 Task: Toggle the diff editor in the verbosity.
Action: Mouse moved to (20, 546)
Screenshot: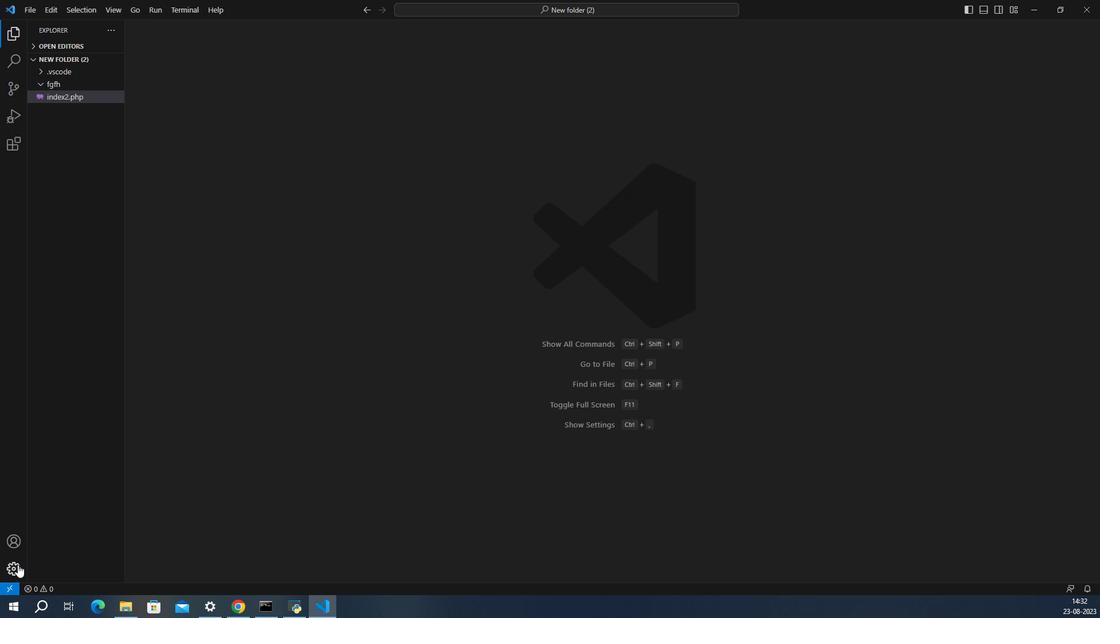 
Action: Mouse pressed left at (20, 546)
Screenshot: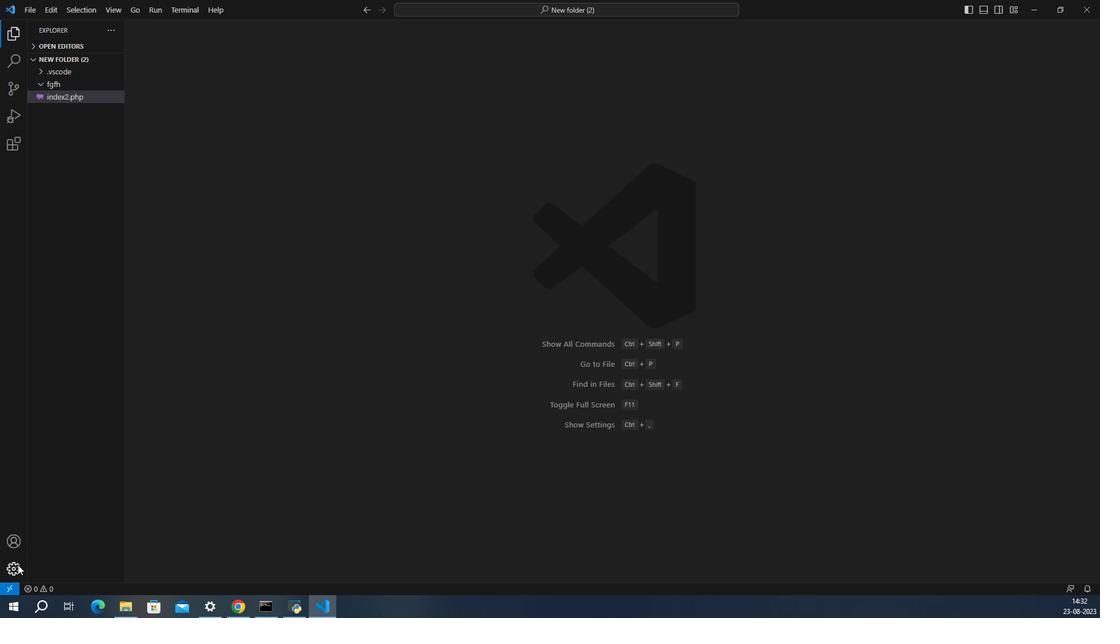 
Action: Mouse moved to (57, 471)
Screenshot: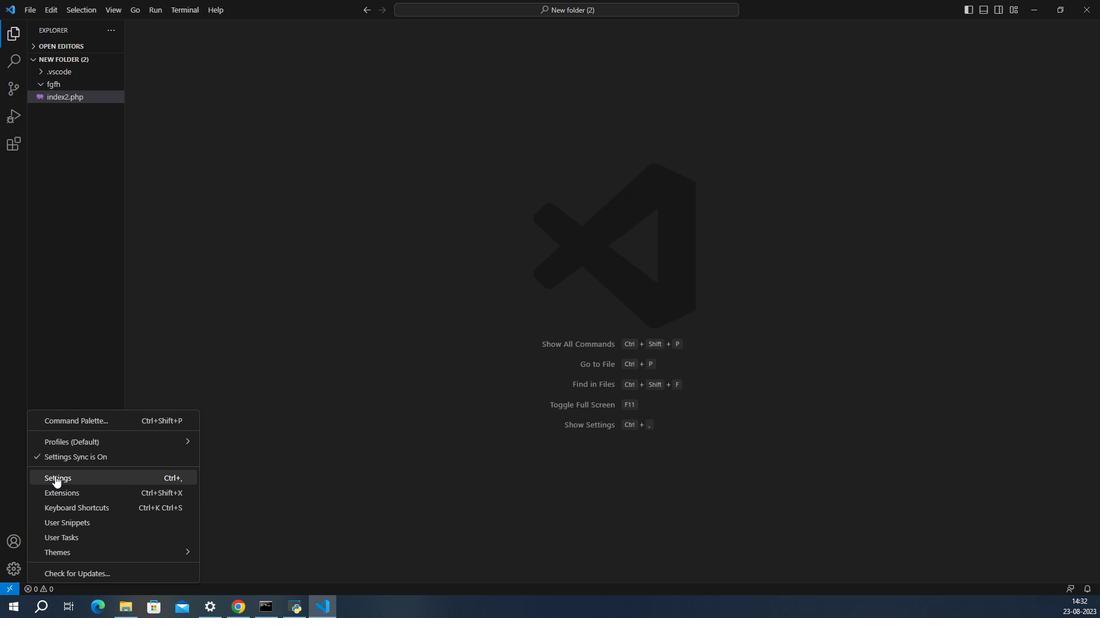 
Action: Mouse pressed left at (57, 471)
Screenshot: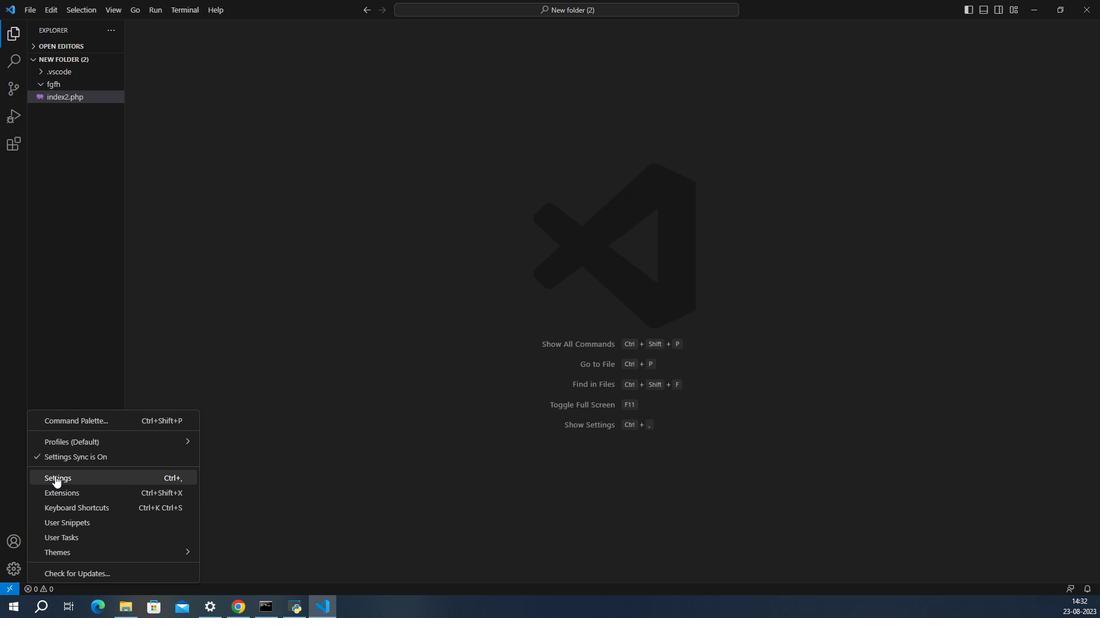 
Action: Mouse moved to (490, 413)
Screenshot: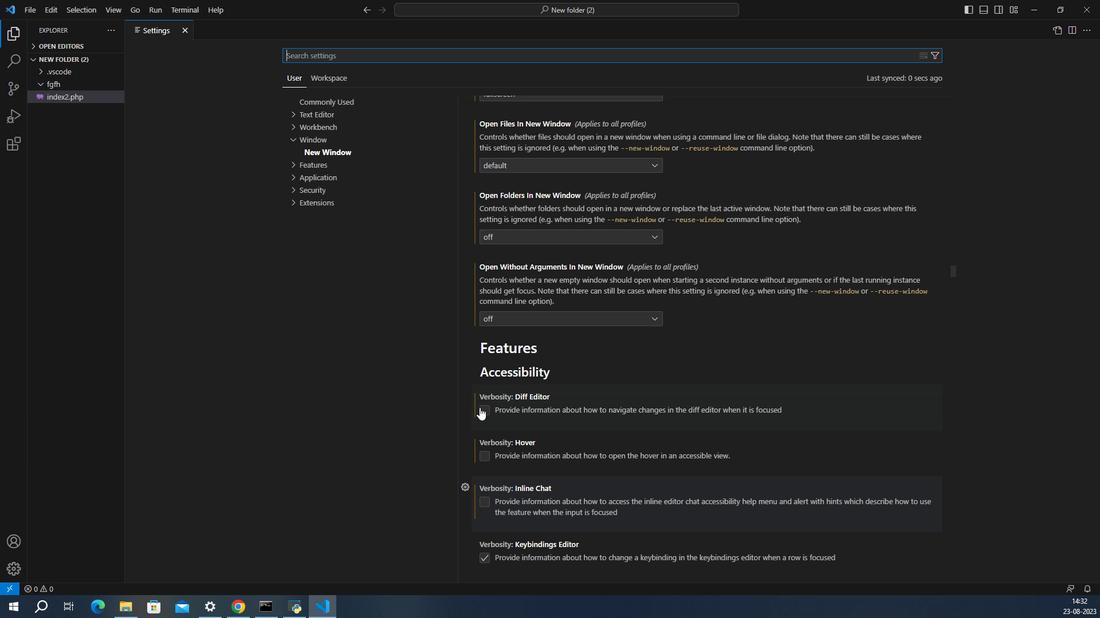 
Action: Mouse pressed left at (490, 413)
Screenshot: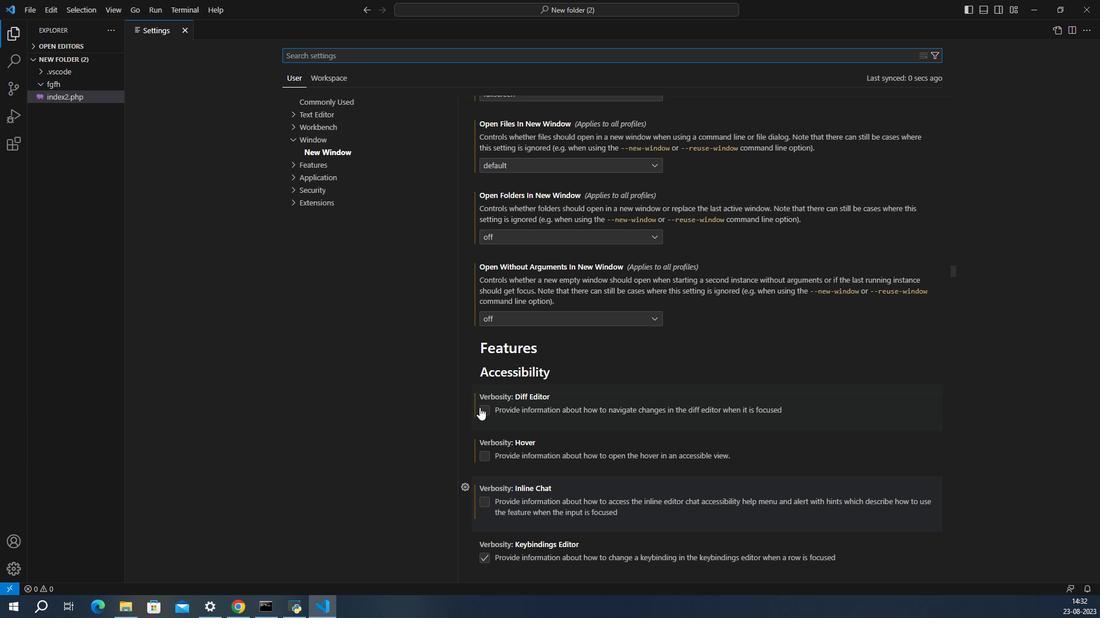 
Action: Mouse moved to (519, 416)
Screenshot: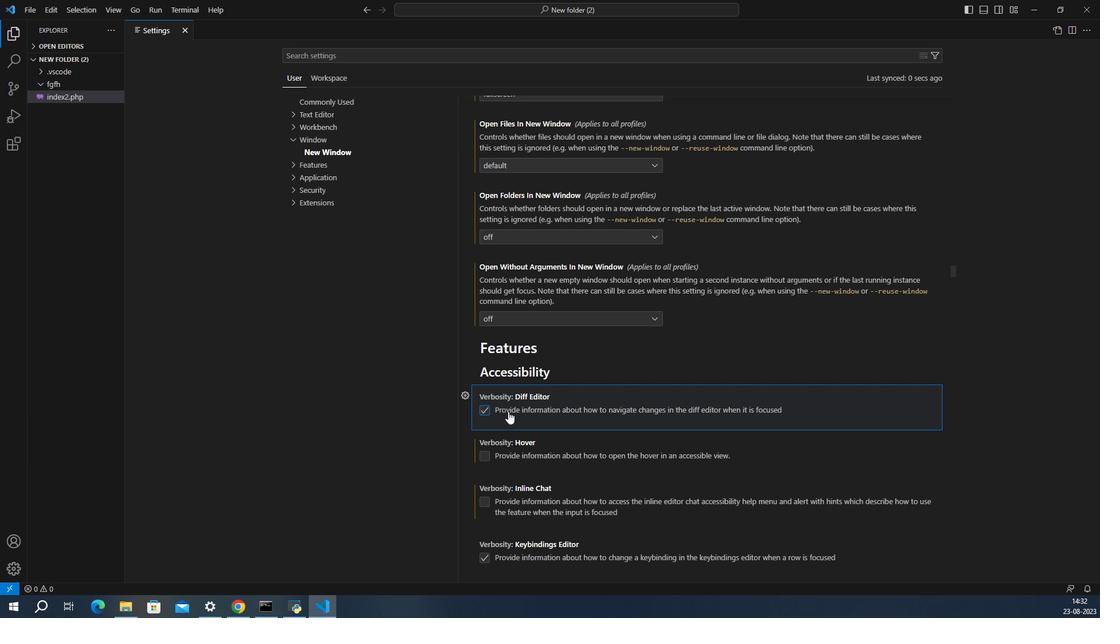 
